 Task: Add Juneshine P.o.g. to the cart.
Action: Mouse moved to (734, 260)
Screenshot: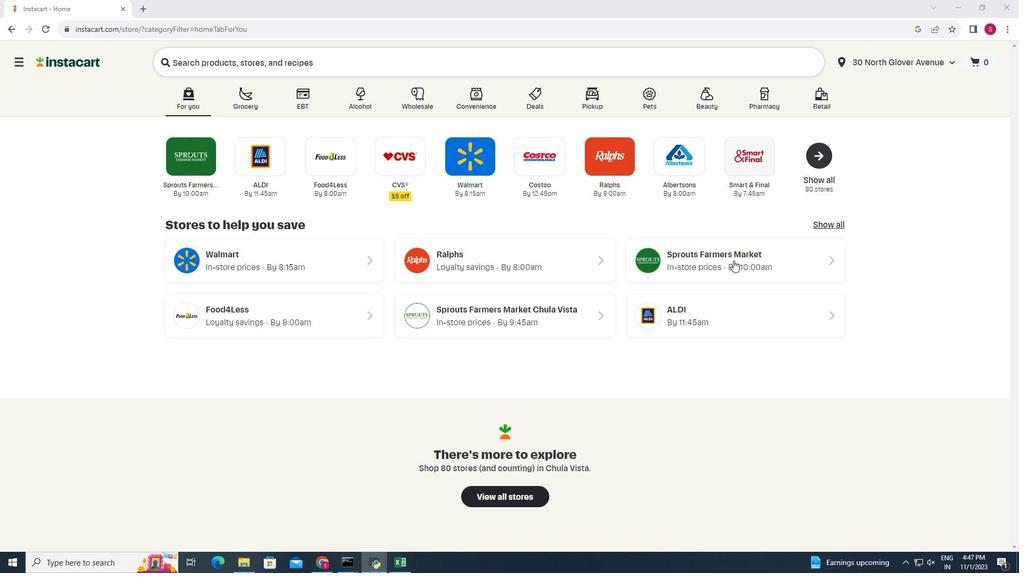 
Action: Mouse pressed left at (734, 260)
Screenshot: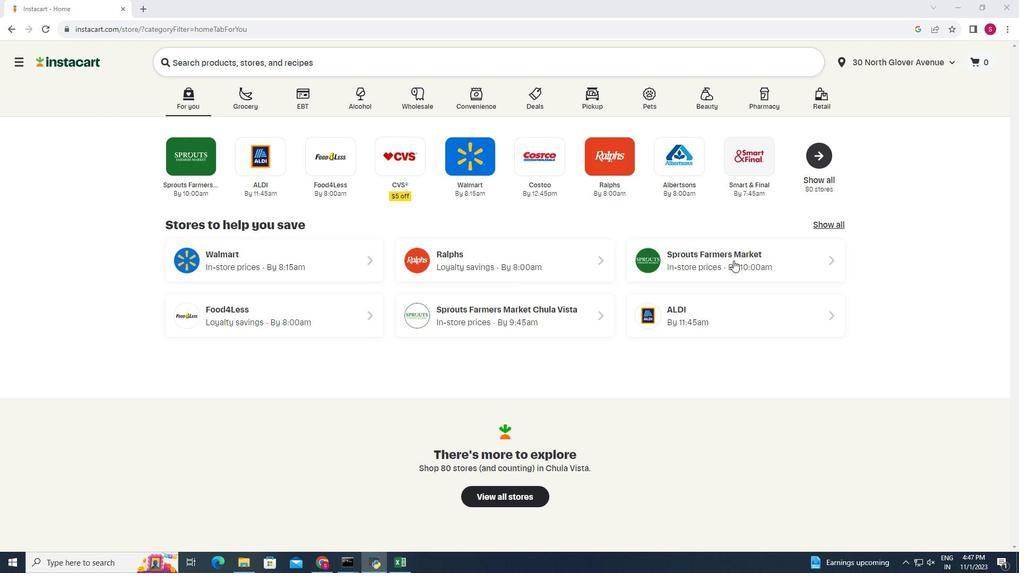 
Action: Mouse moved to (62, 528)
Screenshot: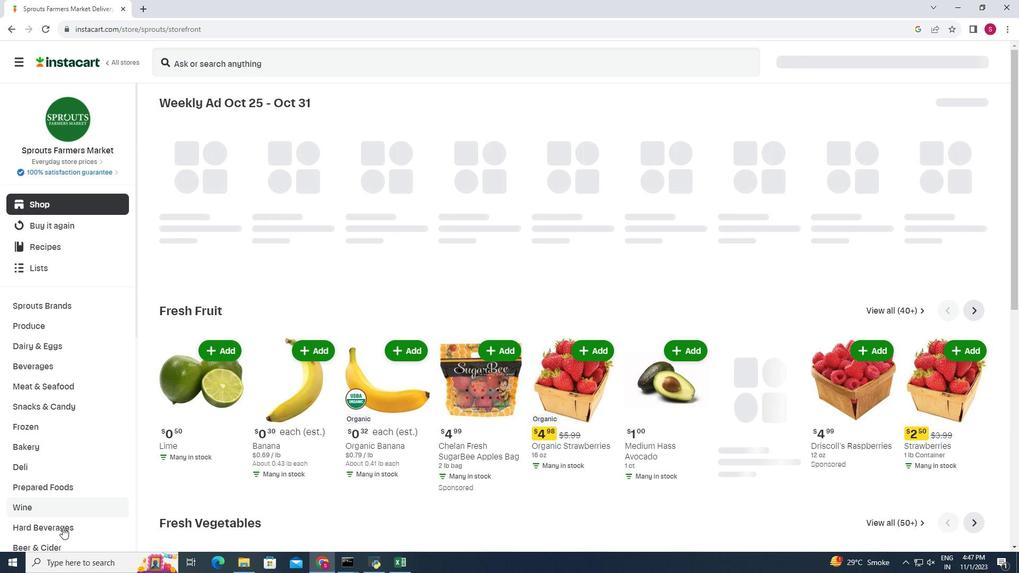 
Action: Mouse pressed left at (62, 528)
Screenshot: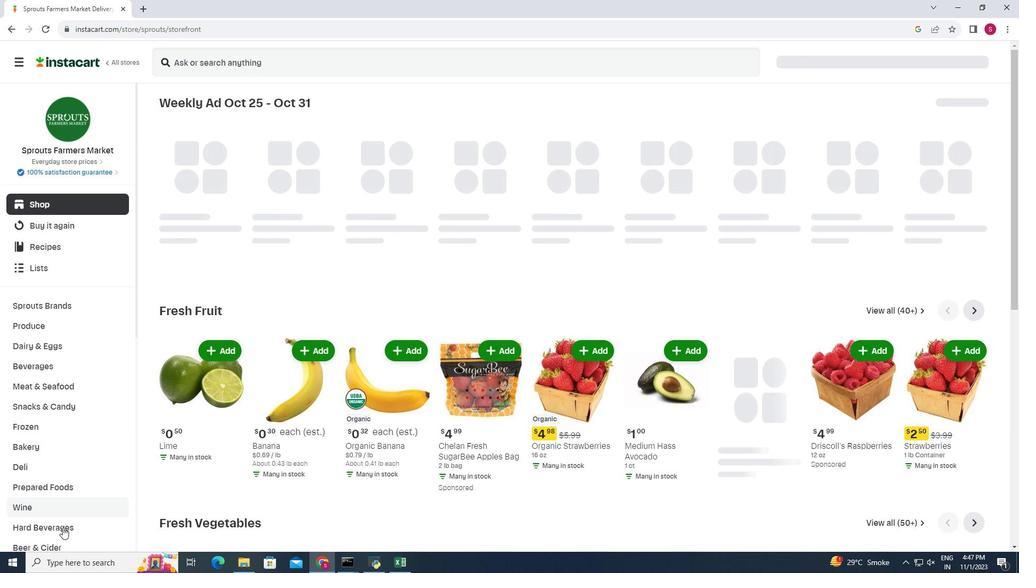 
Action: Mouse moved to (363, 129)
Screenshot: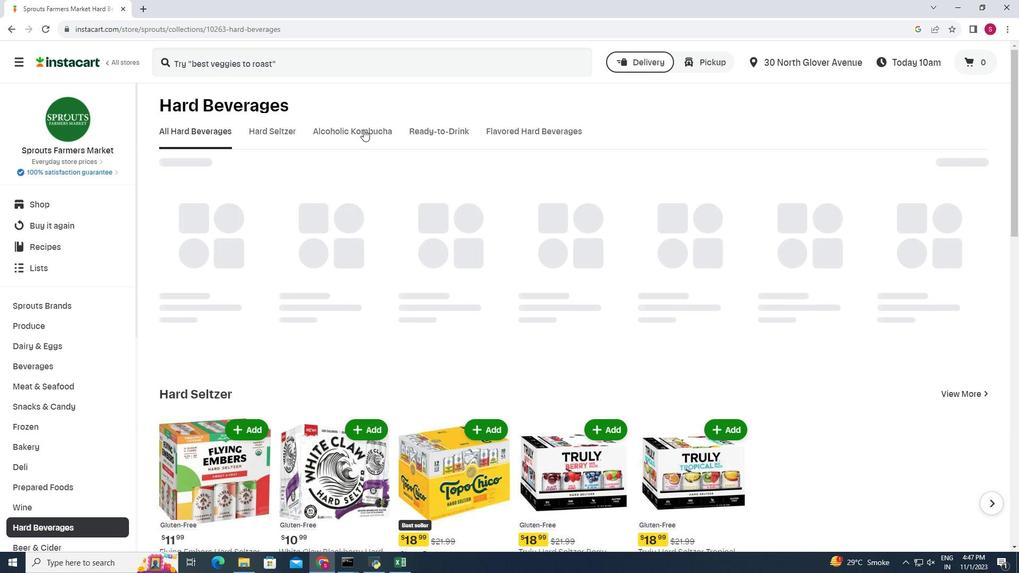 
Action: Mouse pressed left at (363, 129)
Screenshot: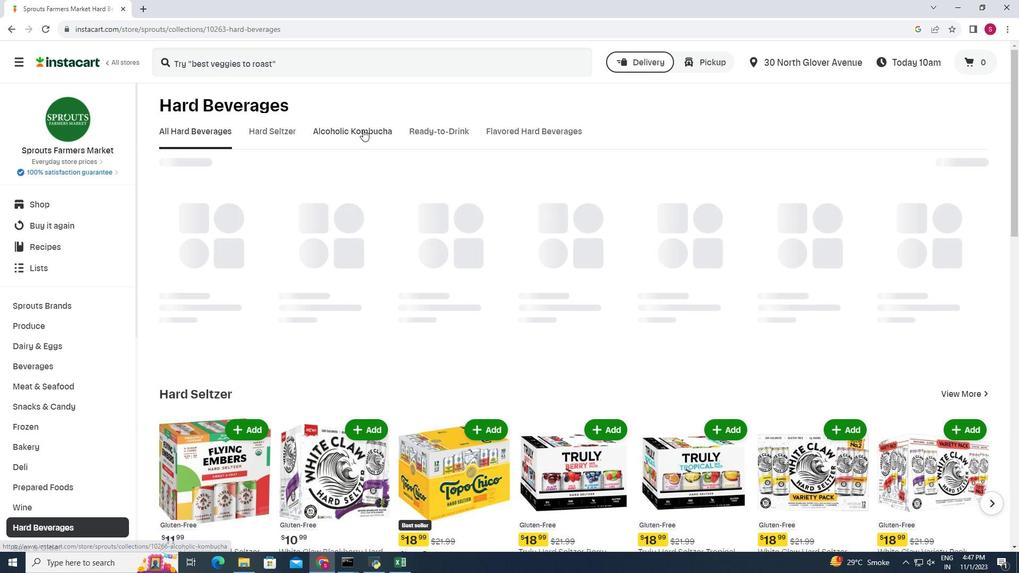 
Action: Mouse moved to (500, 172)
Screenshot: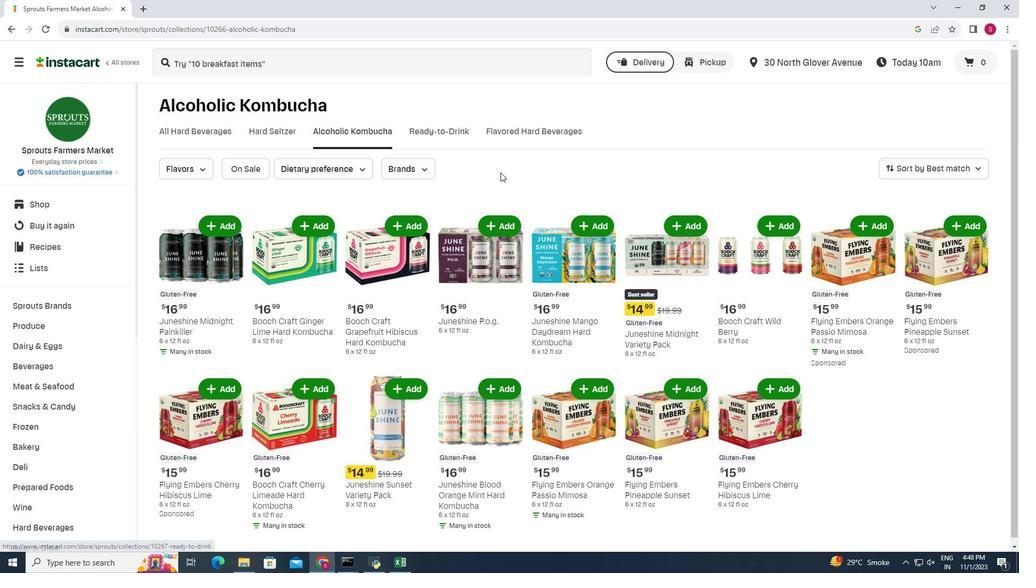 
Action: Mouse scrolled (500, 172) with delta (0, 0)
Screenshot: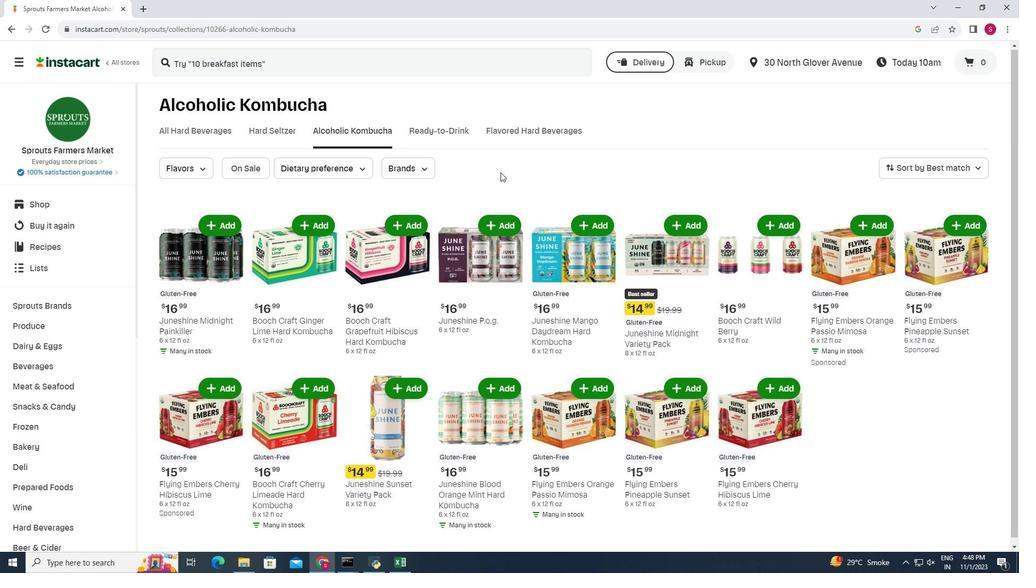 
Action: Mouse moved to (499, 219)
Screenshot: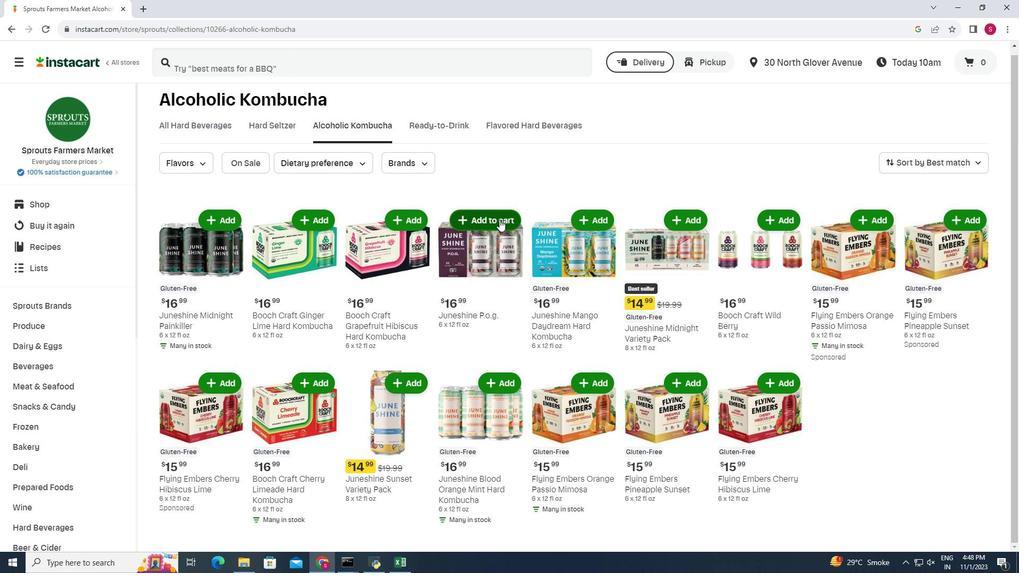 
Action: Mouse pressed left at (499, 219)
Screenshot: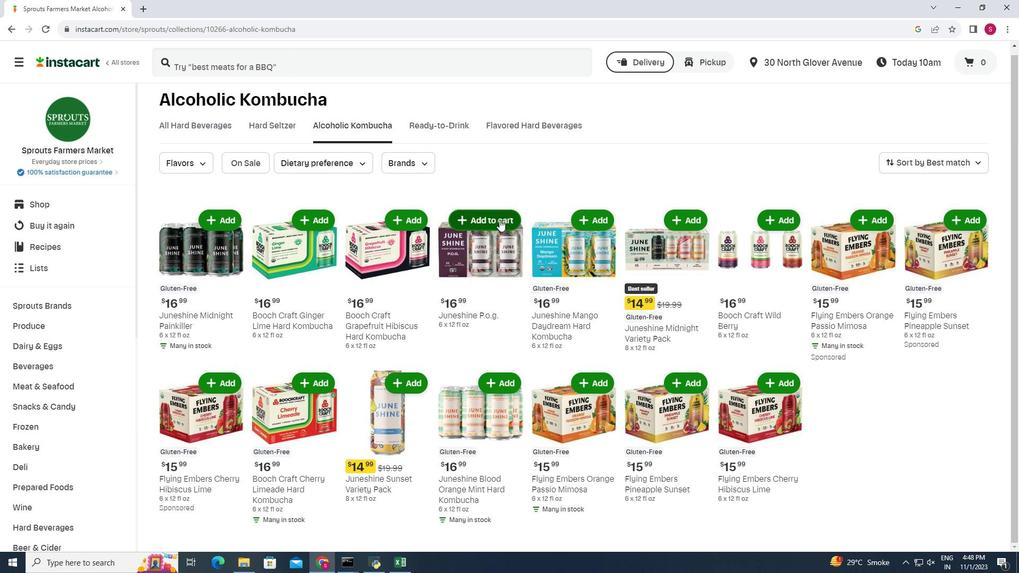 
Action: Mouse moved to (510, 196)
Screenshot: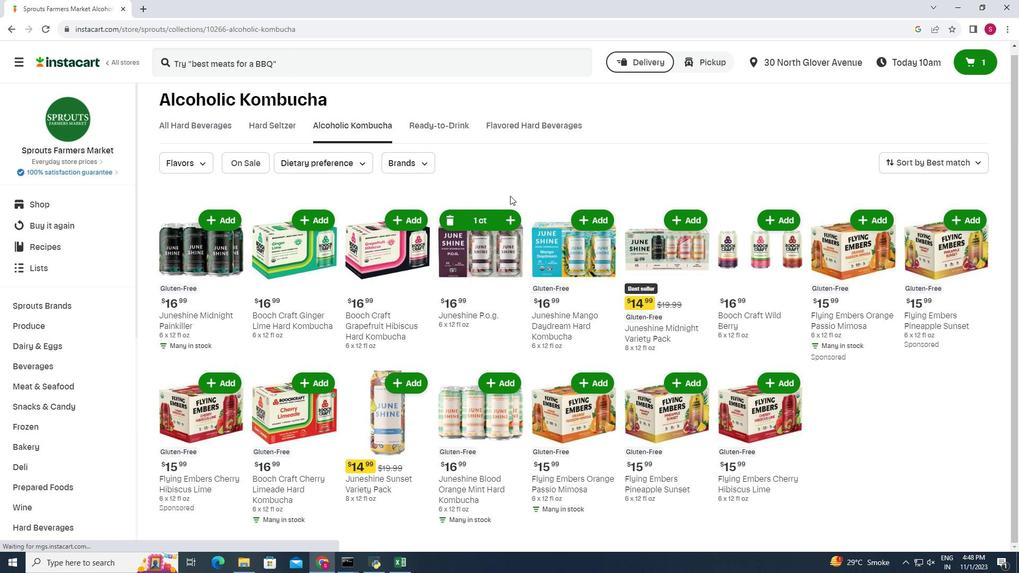 
